 Task: Create a sub task System Test and UAT for the task  Upgrade and migrate company environmental management to a cloud-based solution in the project BlazeTech , assign it to team member softage.2@softage.net and update the status of the sub task to  Off Track , set the priority of the sub task to High
Action: Mouse moved to (888, 488)
Screenshot: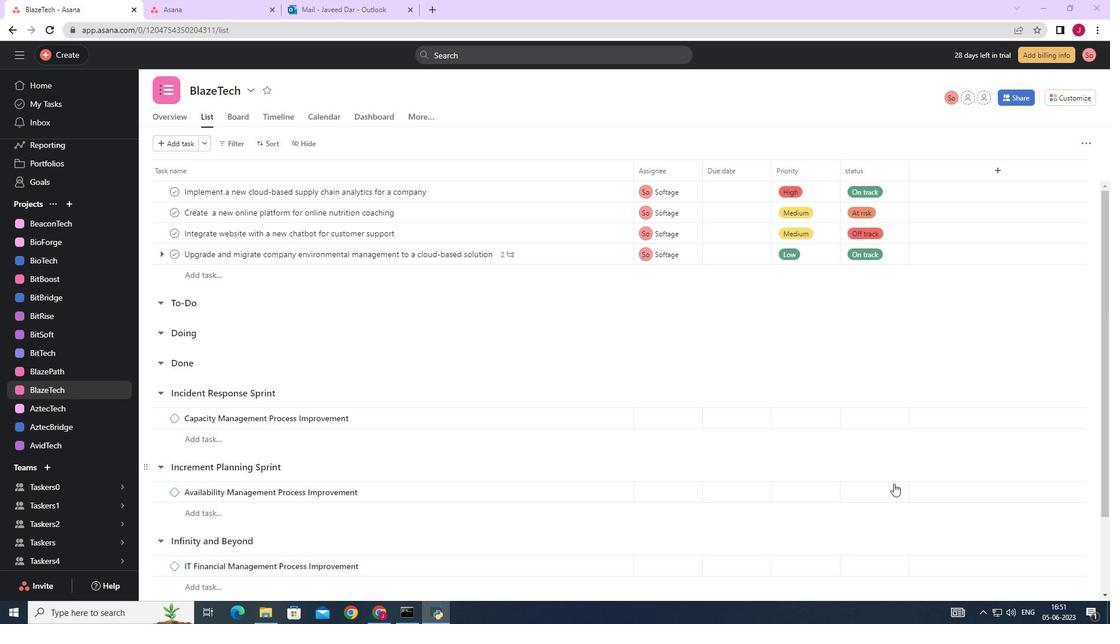 
Action: Mouse scrolled (888, 489) with delta (0, 0)
Screenshot: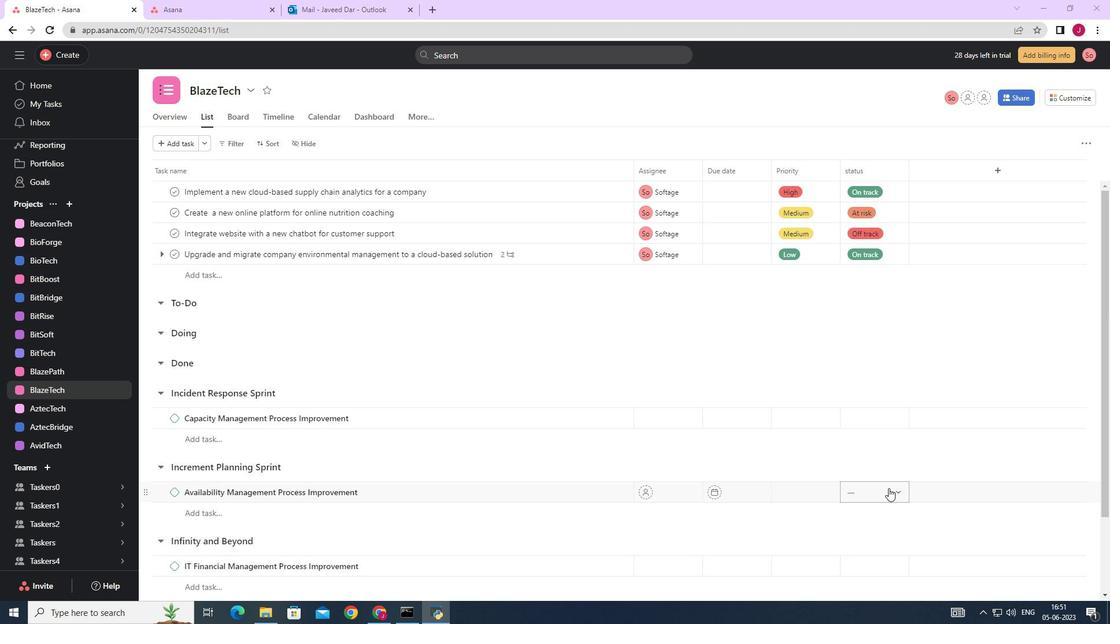 
Action: Mouse scrolled (888, 489) with delta (0, 0)
Screenshot: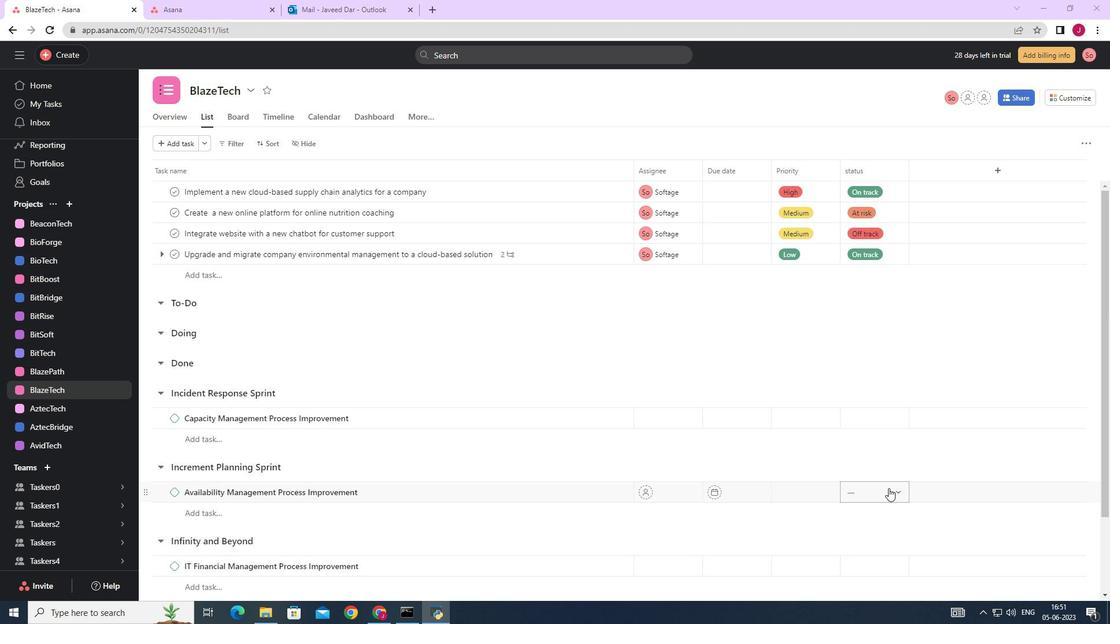 
Action: Mouse scrolled (888, 489) with delta (0, 0)
Screenshot: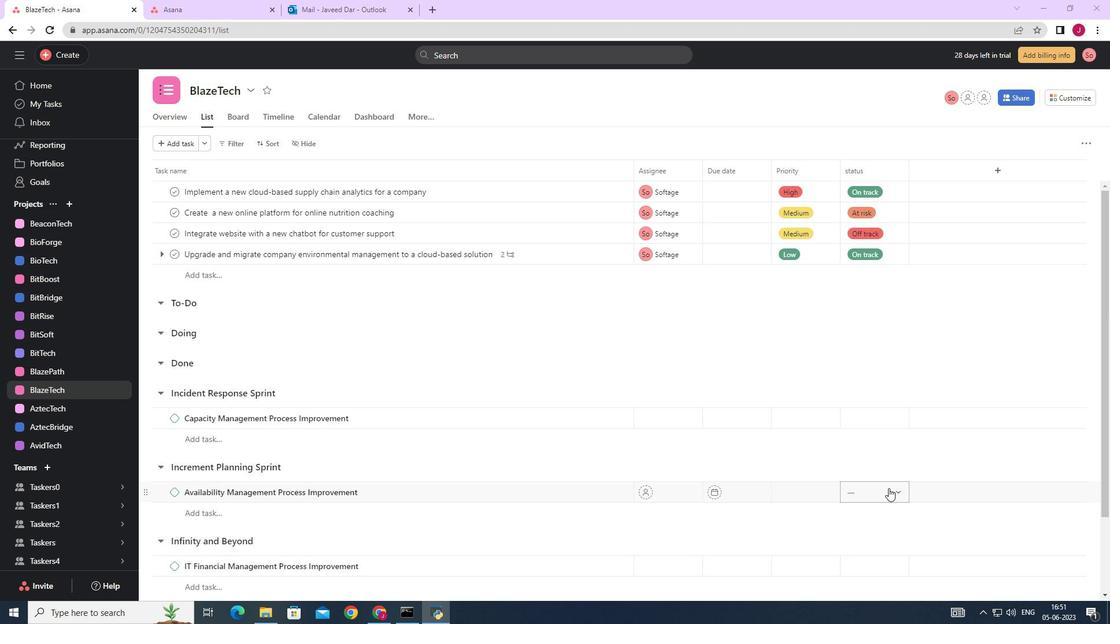 
Action: Mouse scrolled (888, 489) with delta (0, 0)
Screenshot: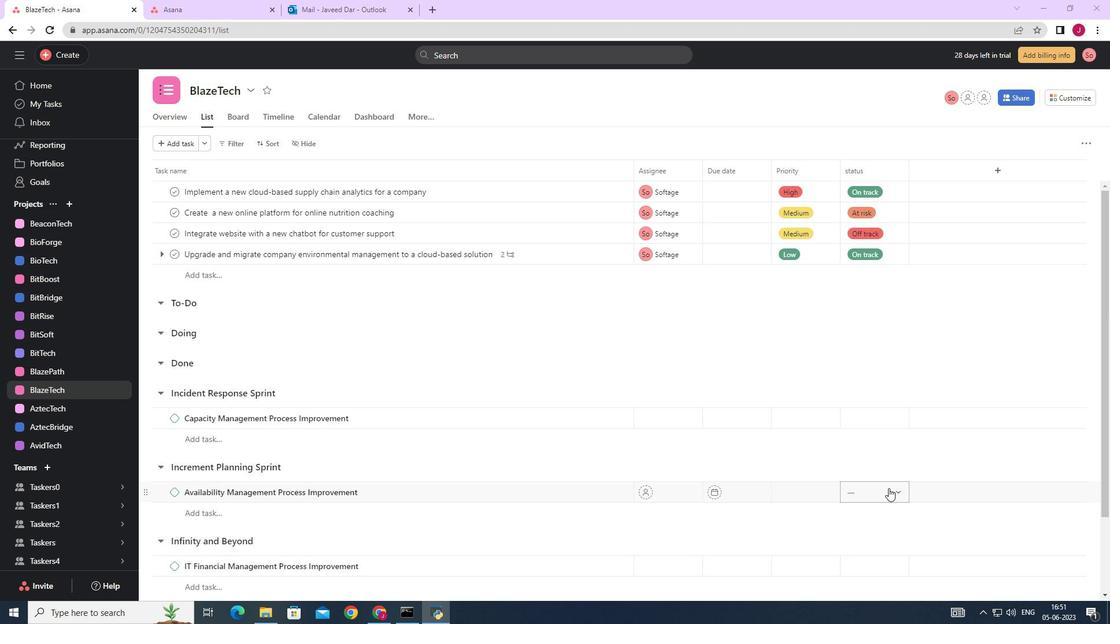 
Action: Mouse moved to (583, 257)
Screenshot: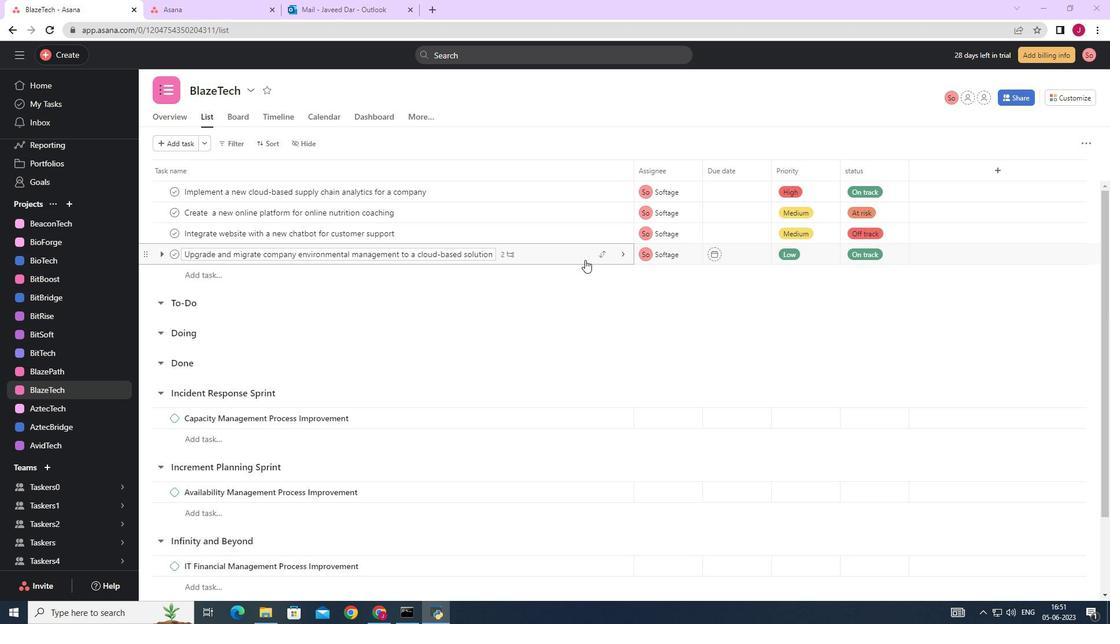 
Action: Mouse pressed left at (583, 257)
Screenshot: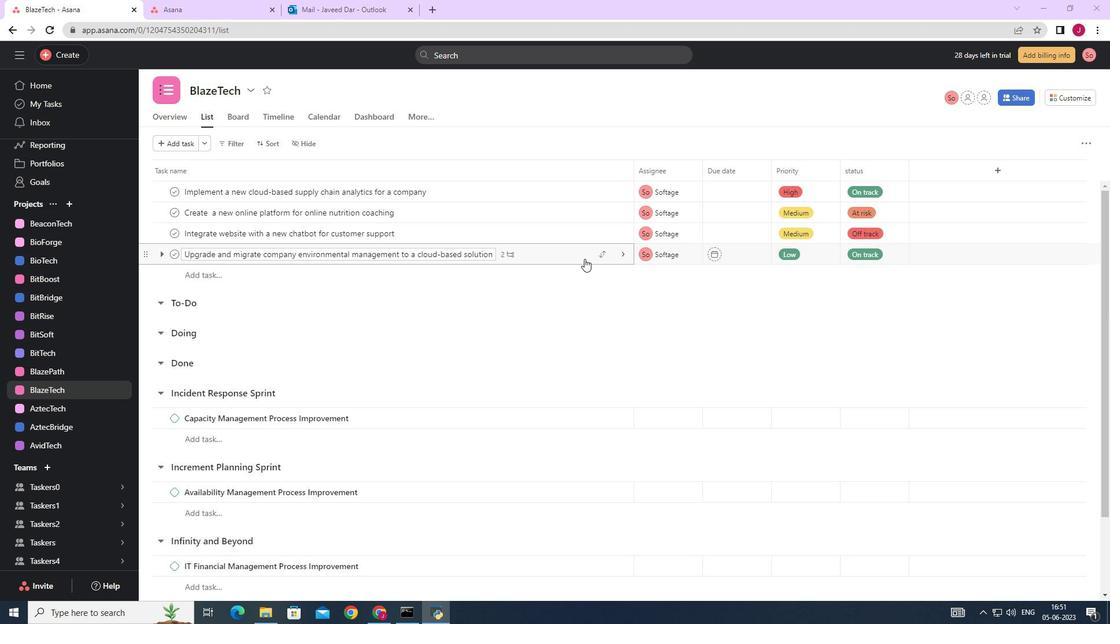 
Action: Mouse moved to (870, 402)
Screenshot: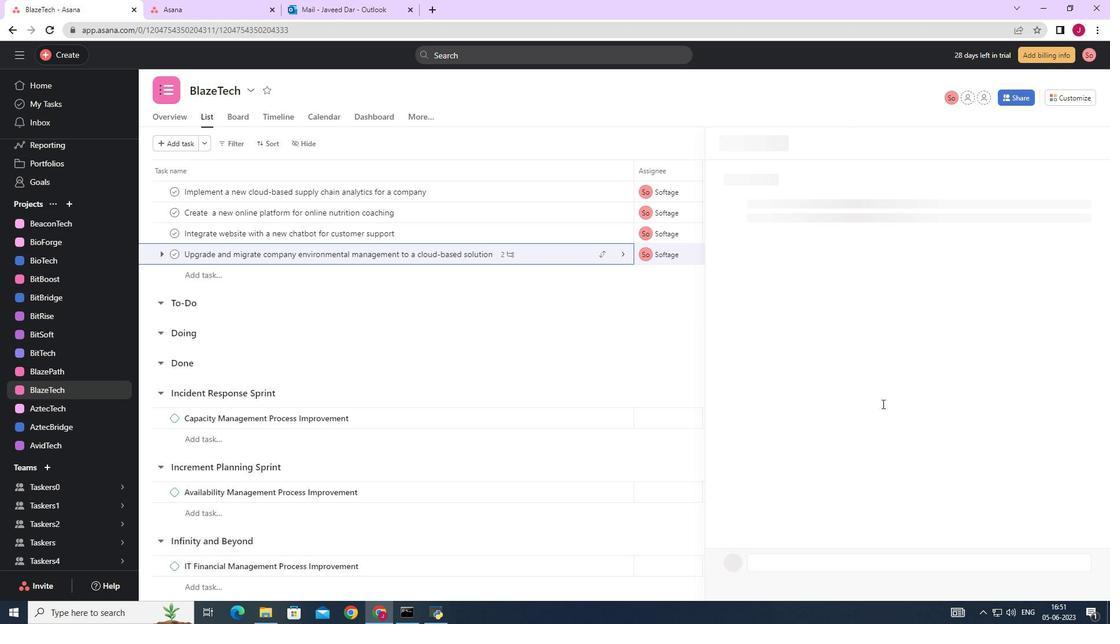 
Action: Mouse scrolled (870, 401) with delta (0, 0)
Screenshot: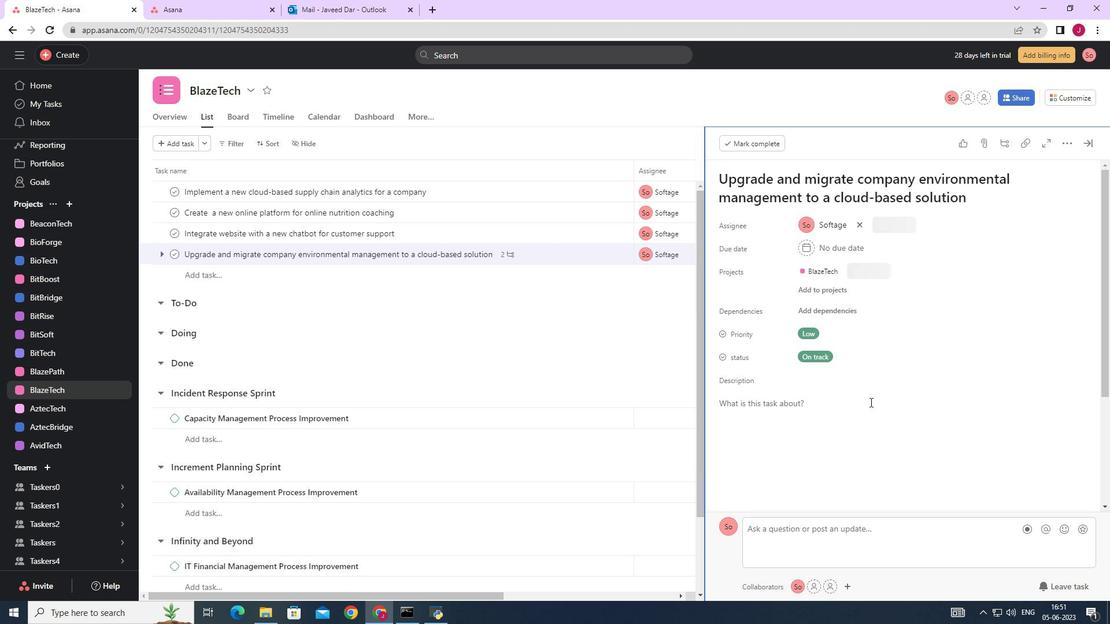 
Action: Mouse scrolled (870, 401) with delta (0, 0)
Screenshot: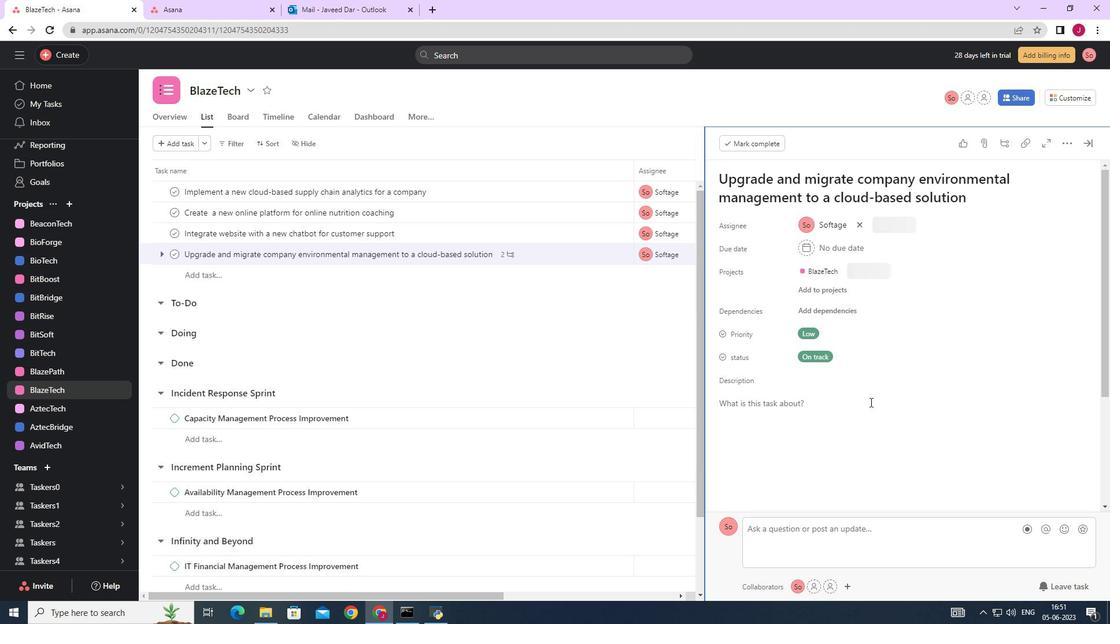
Action: Mouse scrolled (870, 401) with delta (0, 0)
Screenshot: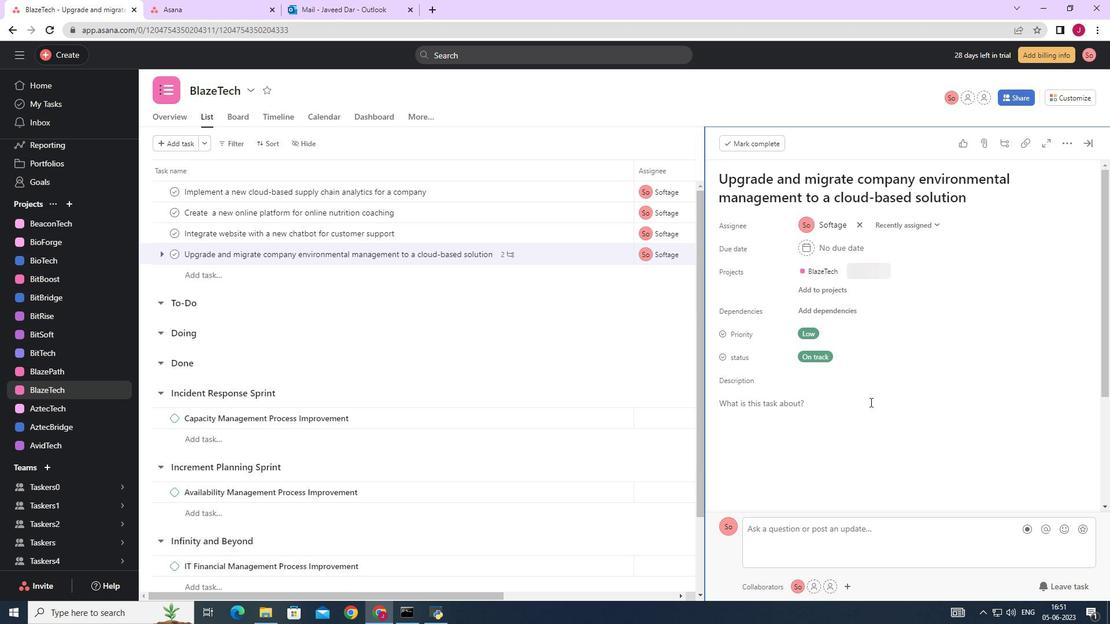 
Action: Mouse moved to (756, 420)
Screenshot: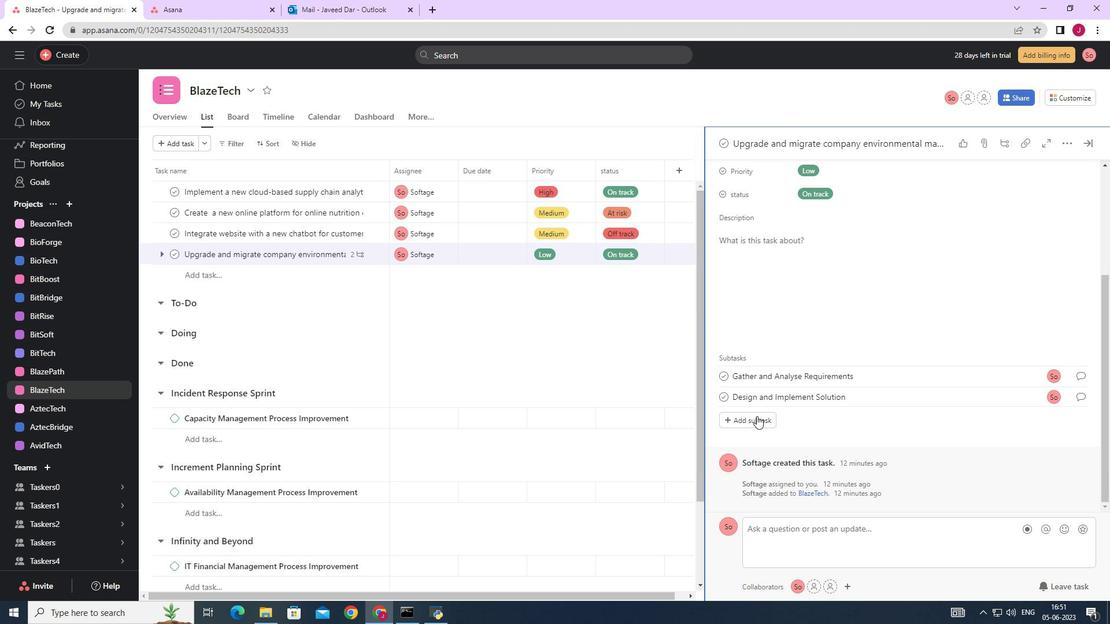 
Action: Mouse pressed left at (756, 420)
Screenshot: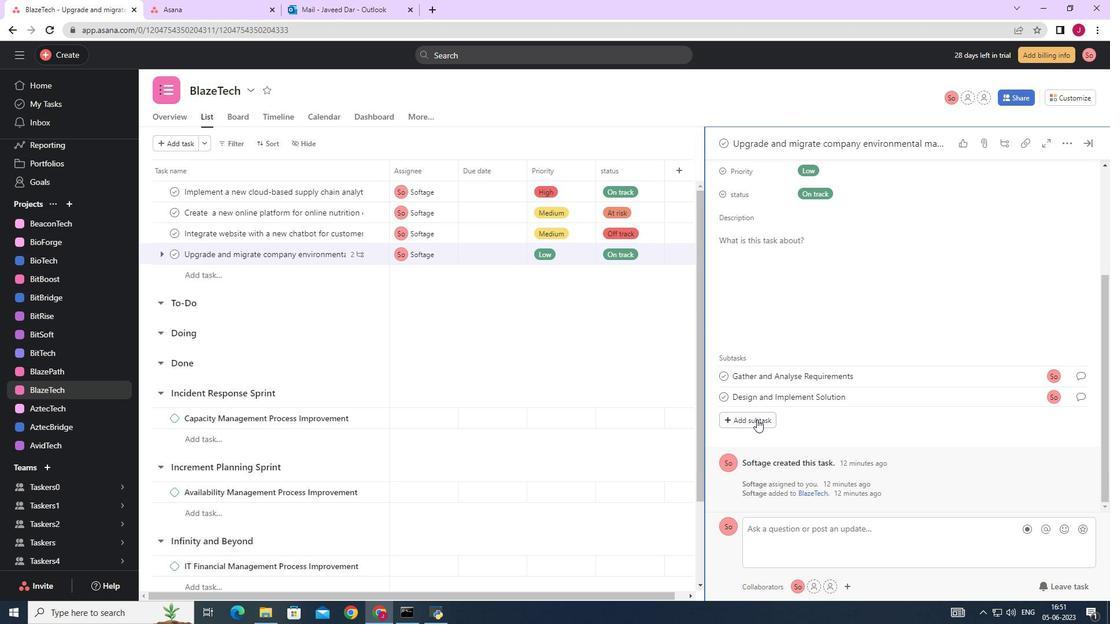 
Action: Key pressed <Key.caps_lock>S<Key.caps_lock>ystem<Key.space>a<Key.backspace><Key.caps_lock>T<Key.caps_lock>est<Key.space>and<Key.space><Key.caps_lock>UAT
Screenshot: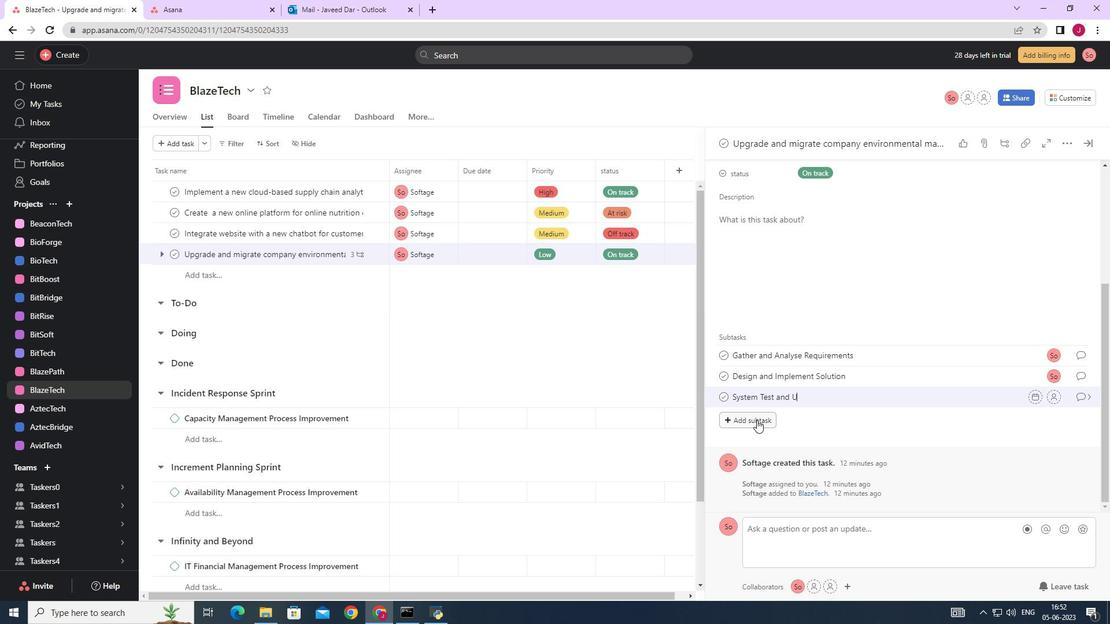 
Action: Mouse moved to (1053, 397)
Screenshot: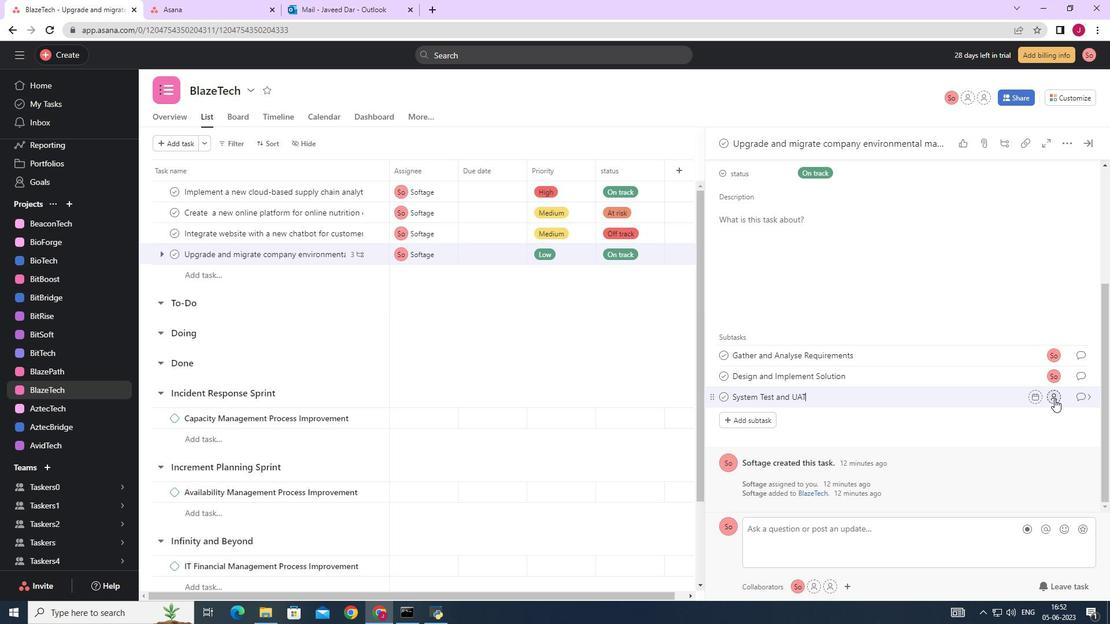 
Action: Mouse pressed left at (1053, 397)
Screenshot: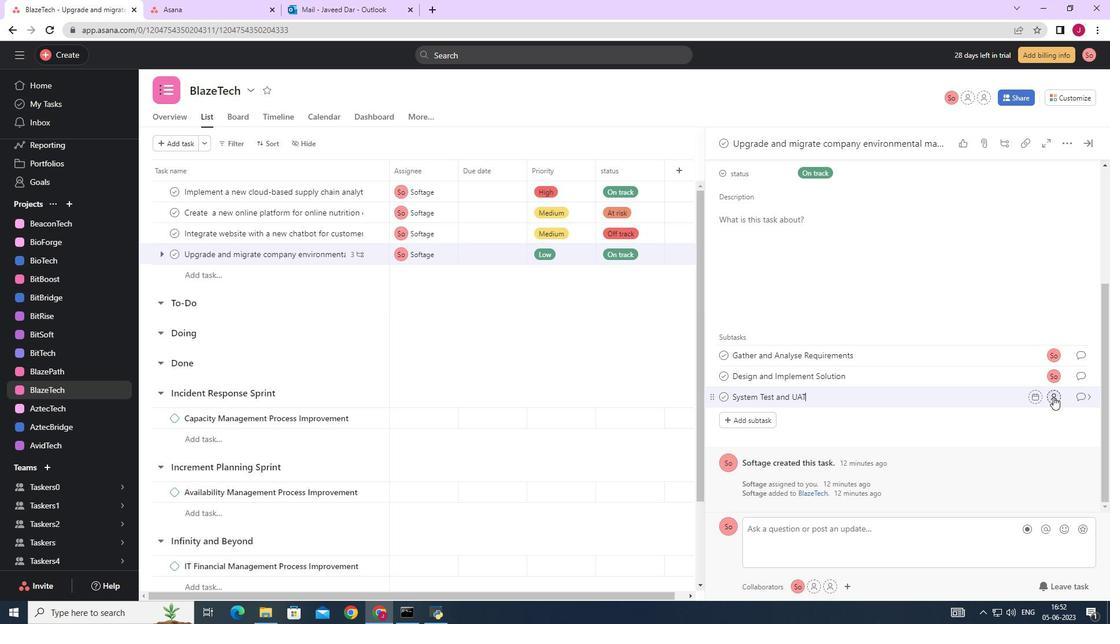 
Action: Mouse moved to (885, 440)
Screenshot: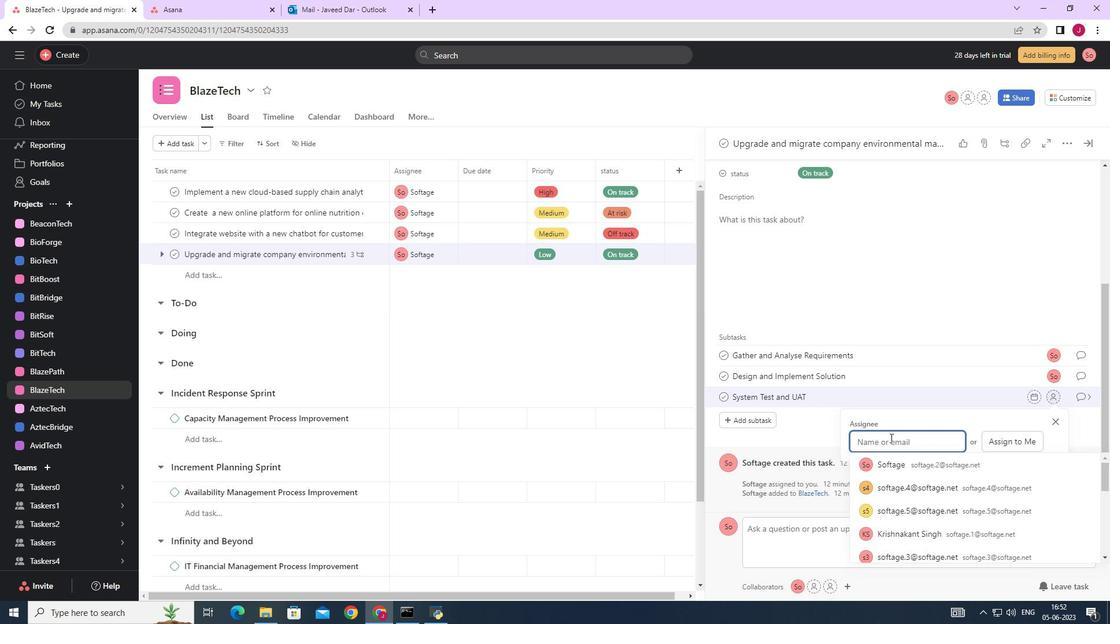 
Action: Key pressed O<Key.backspace>SOFTAGE.2
Screenshot: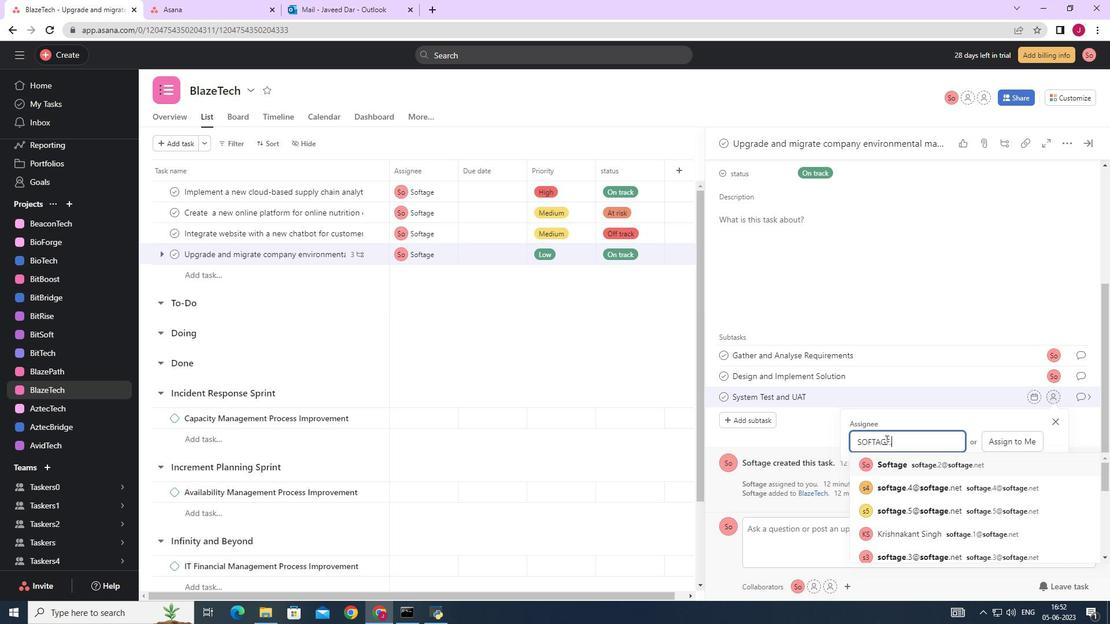 
Action: Mouse moved to (921, 465)
Screenshot: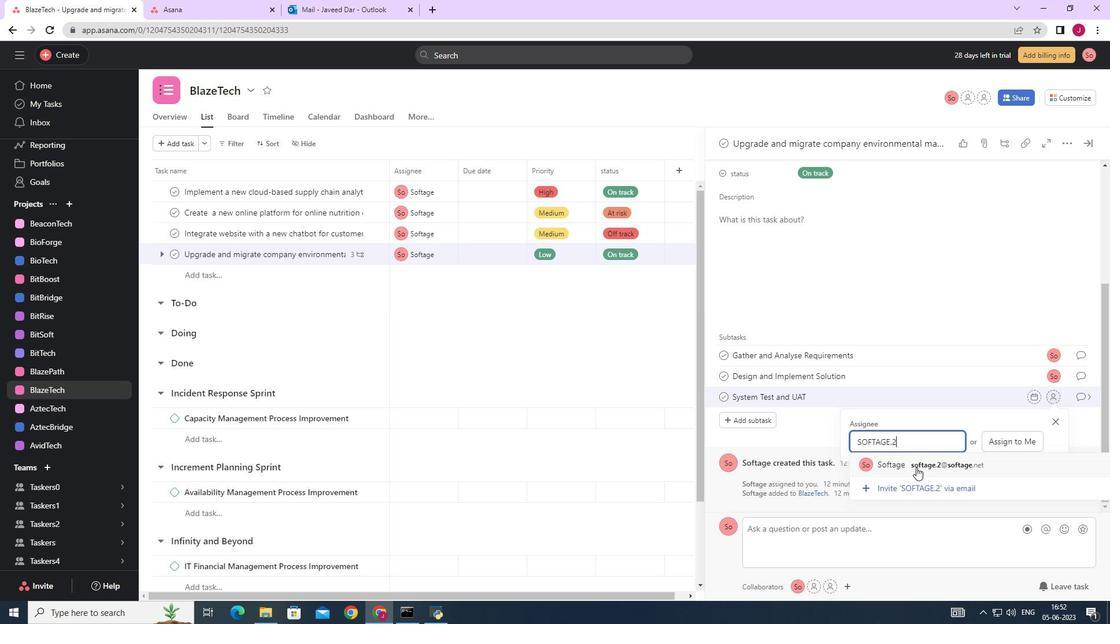 
Action: Mouse pressed left at (921, 465)
Screenshot: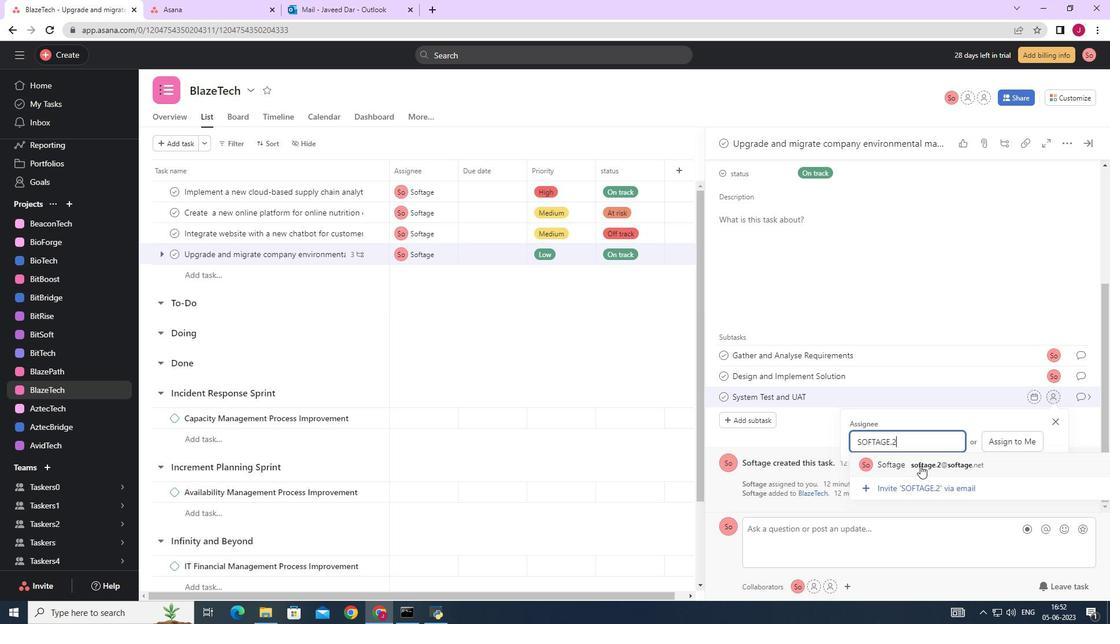 
Action: Mouse moved to (1077, 398)
Screenshot: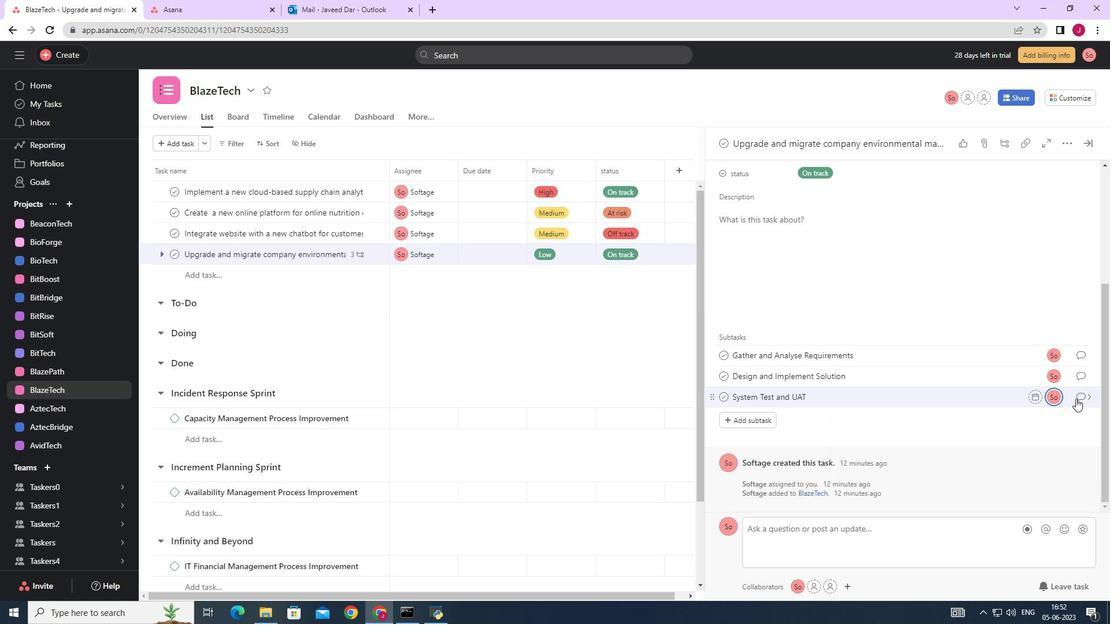 
Action: Mouse pressed left at (1077, 398)
Screenshot: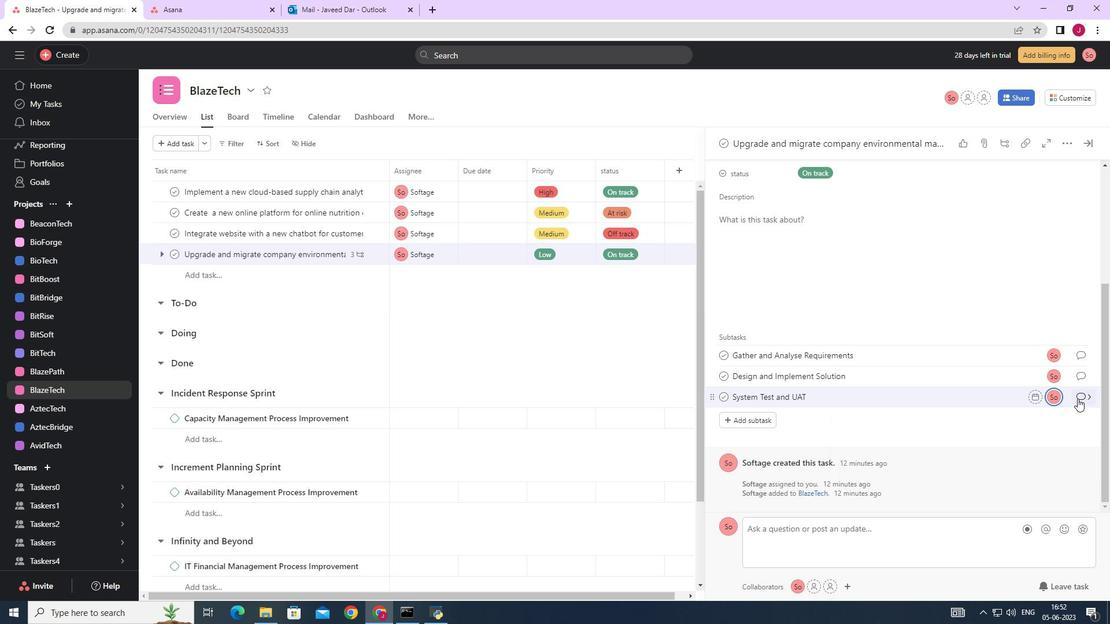 
Action: Mouse moved to (744, 309)
Screenshot: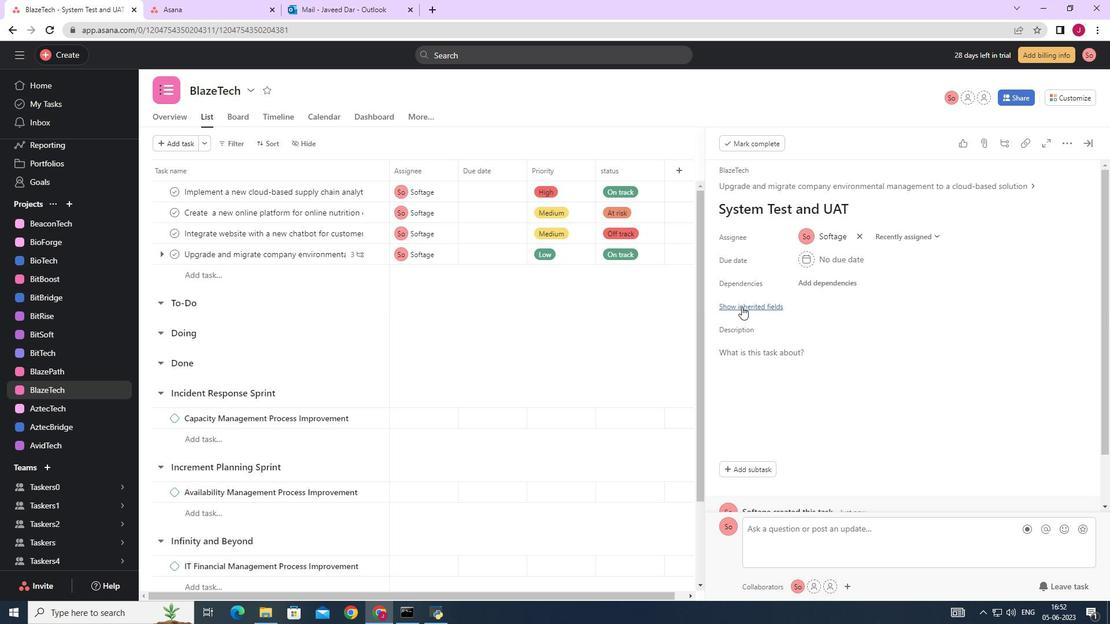 
Action: Mouse pressed left at (744, 309)
Screenshot: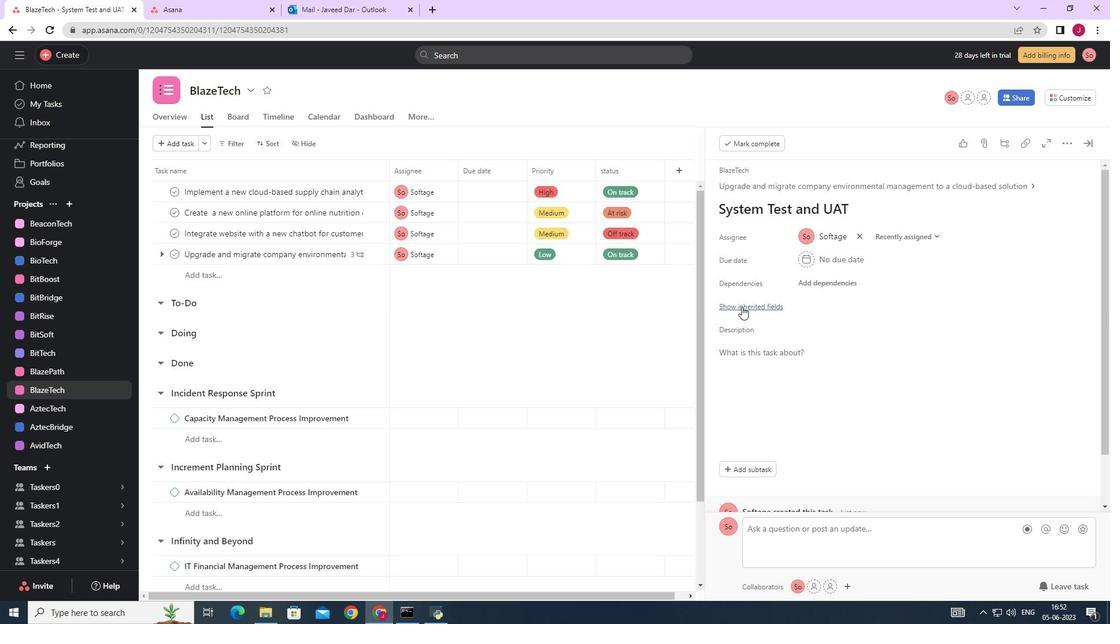 
Action: Mouse moved to (841, 332)
Screenshot: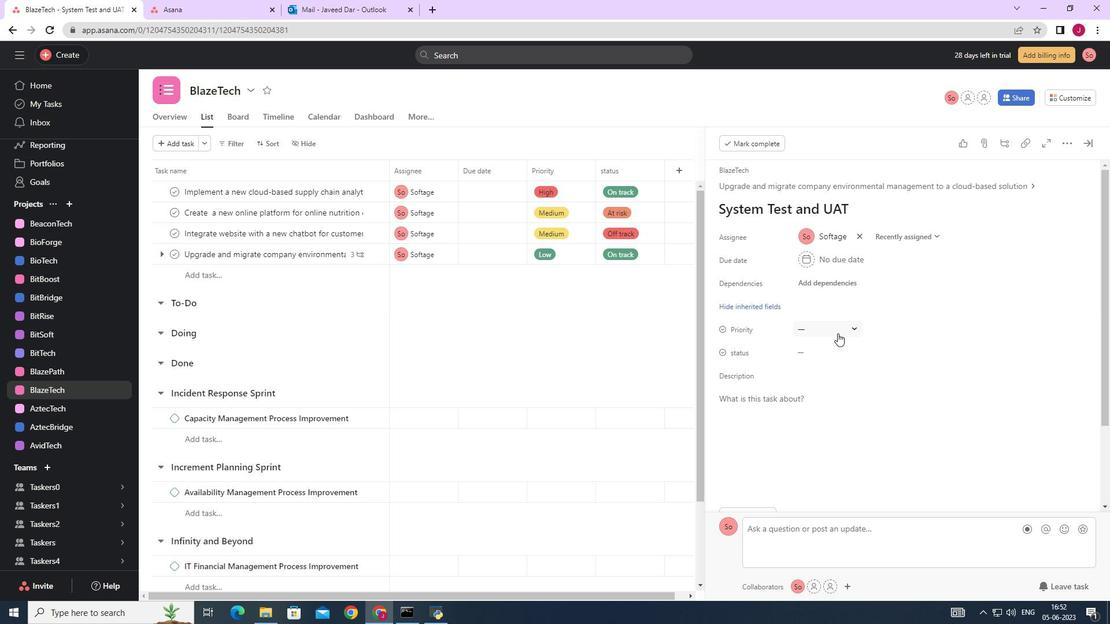 
Action: Mouse pressed left at (841, 332)
Screenshot: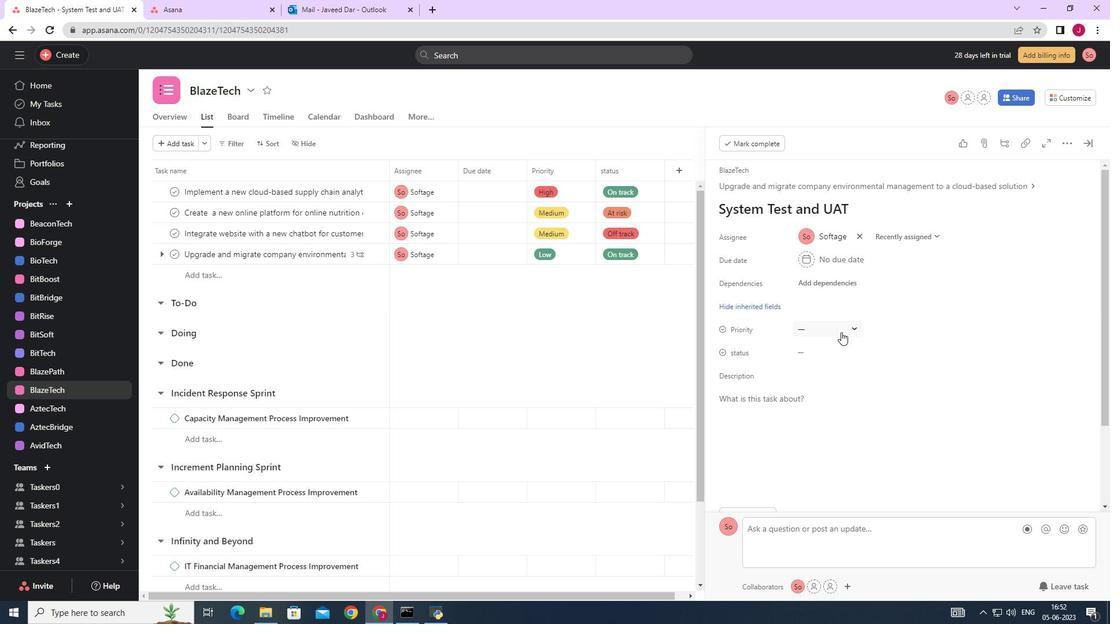 
Action: Mouse moved to (833, 372)
Screenshot: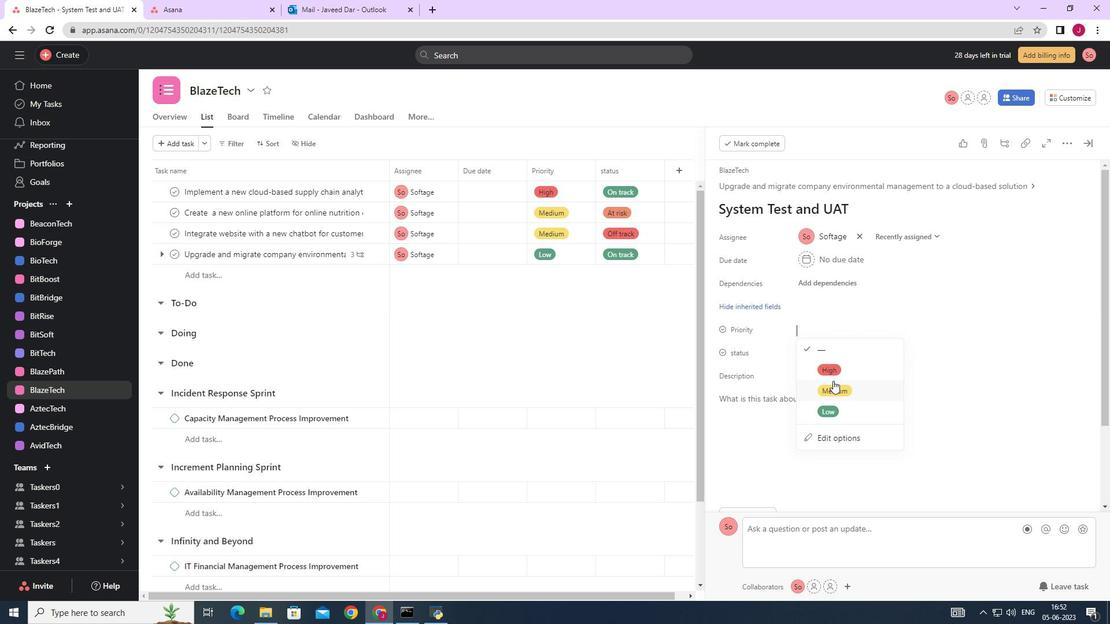 
Action: Mouse pressed left at (833, 372)
Screenshot: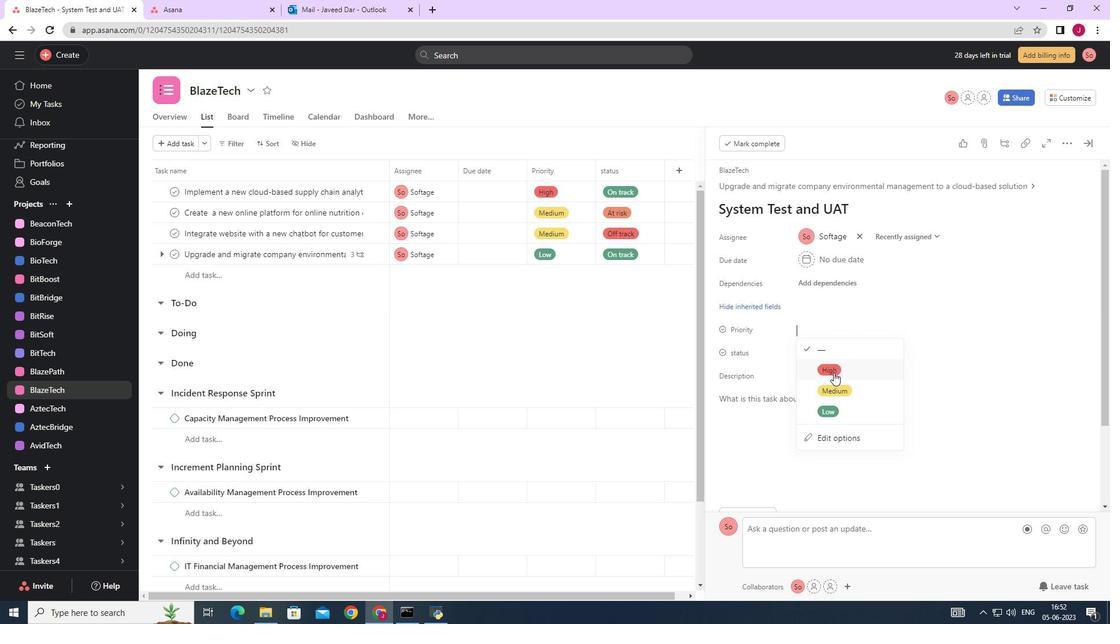 
Action: Mouse moved to (824, 351)
Screenshot: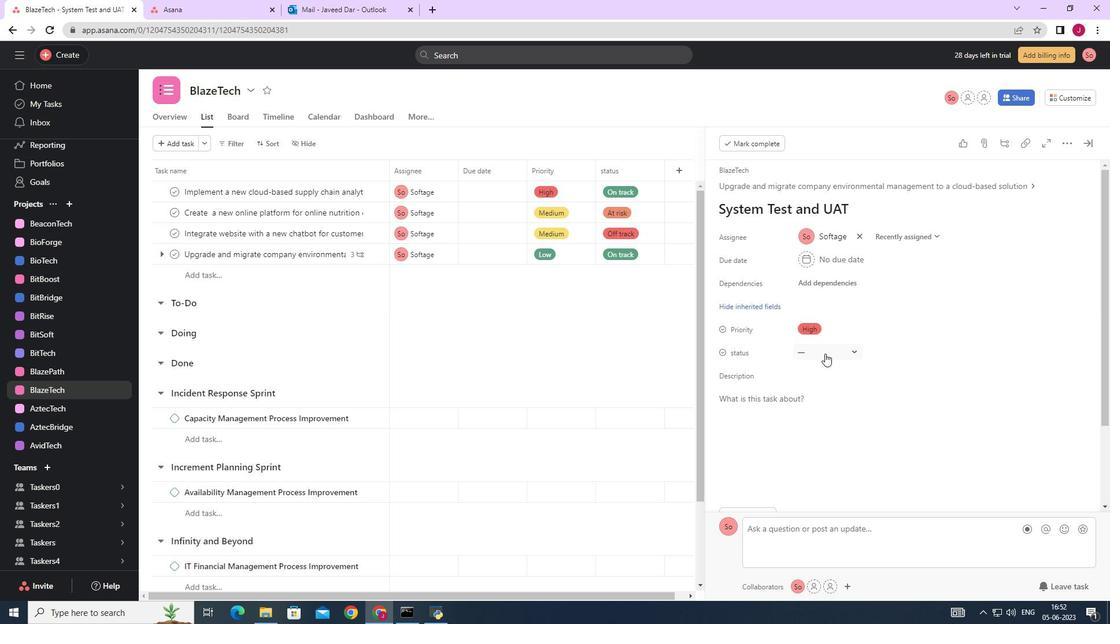 
Action: Mouse pressed left at (824, 351)
Screenshot: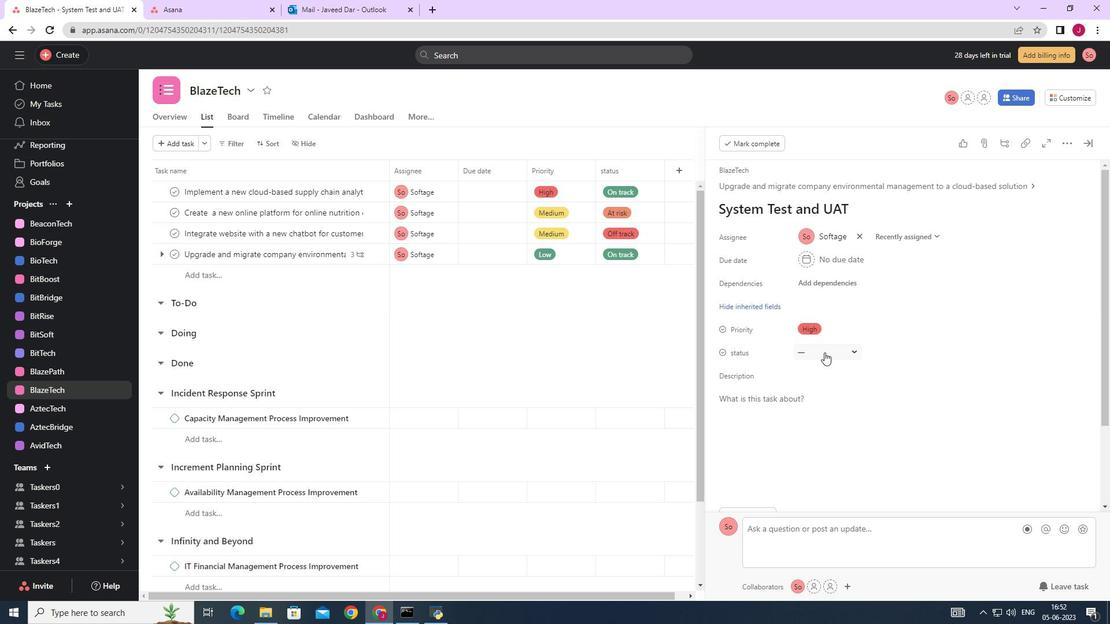 
Action: Mouse moved to (844, 412)
Screenshot: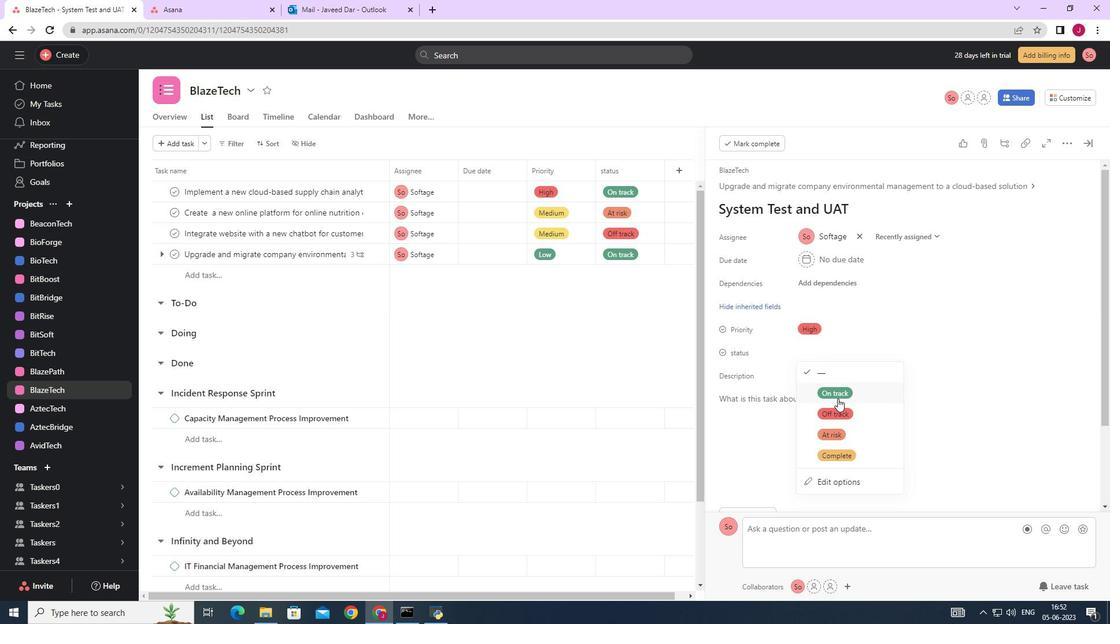 
Action: Mouse pressed left at (844, 412)
Screenshot: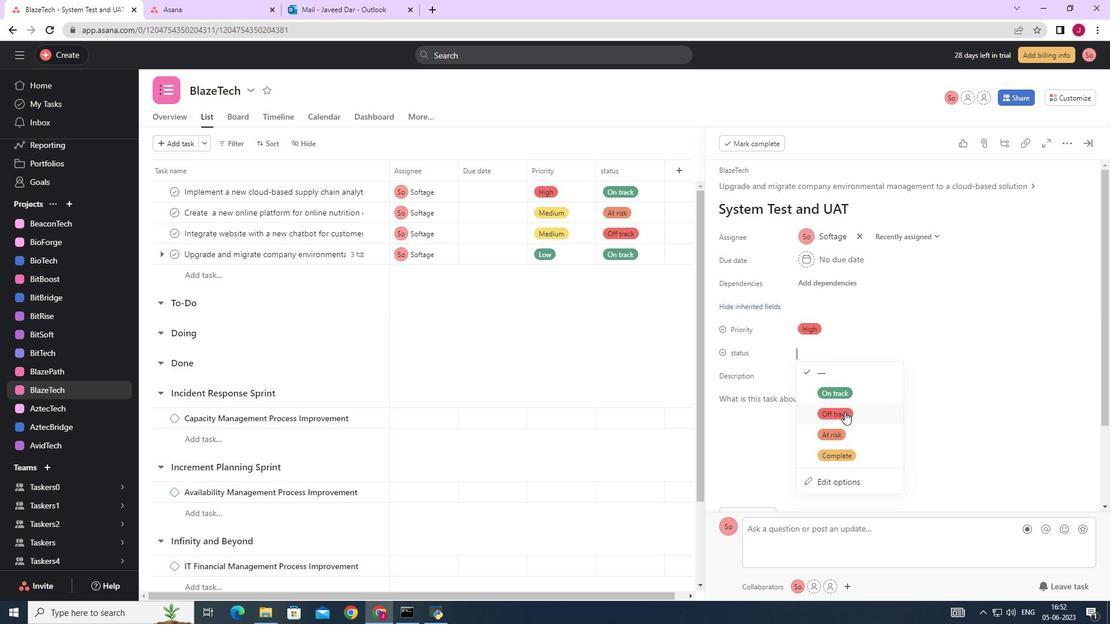 
Action: Mouse moved to (1085, 141)
Screenshot: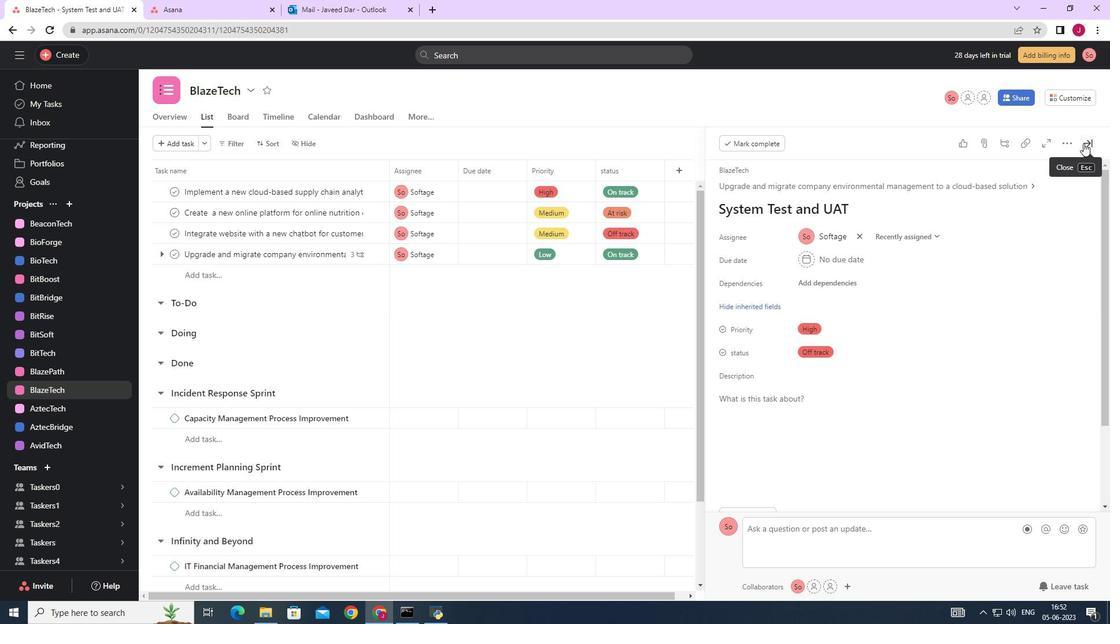 
Action: Mouse pressed left at (1085, 141)
Screenshot: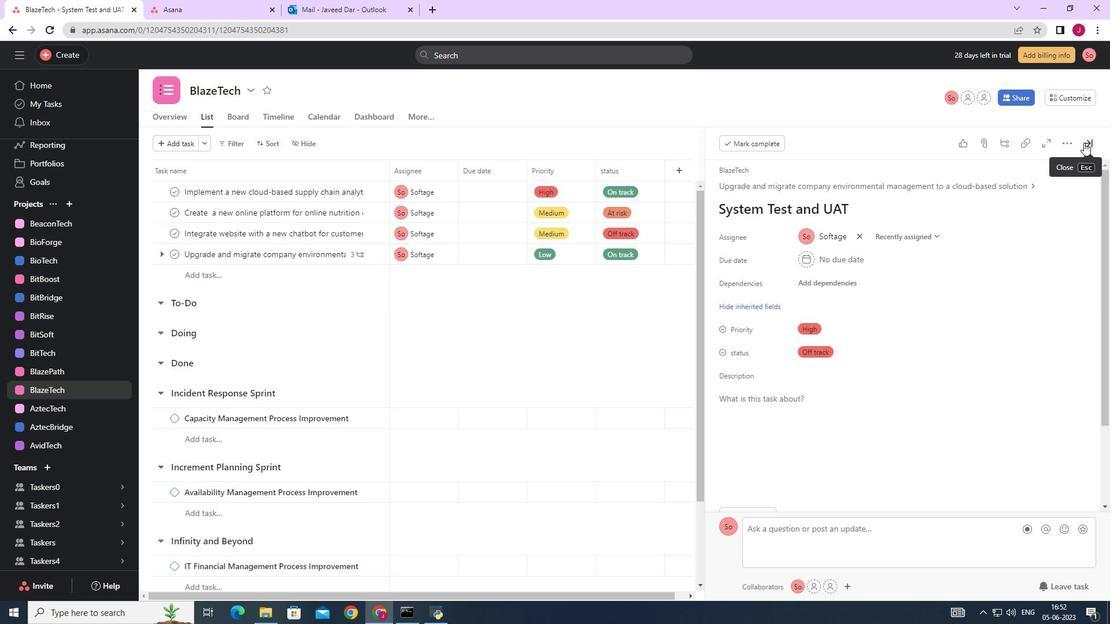 
